 Task: Create Board Data Visualization Platforms and Tools to Workspace Cybersecurity Services. Create Board Product Marketing Plan Development to Workspace Cybersecurity Services. Create Board Customer Feedback and Insight Collection and Analysis to Workspace Cybersecurity Services
Action: Mouse moved to (309, 413)
Screenshot: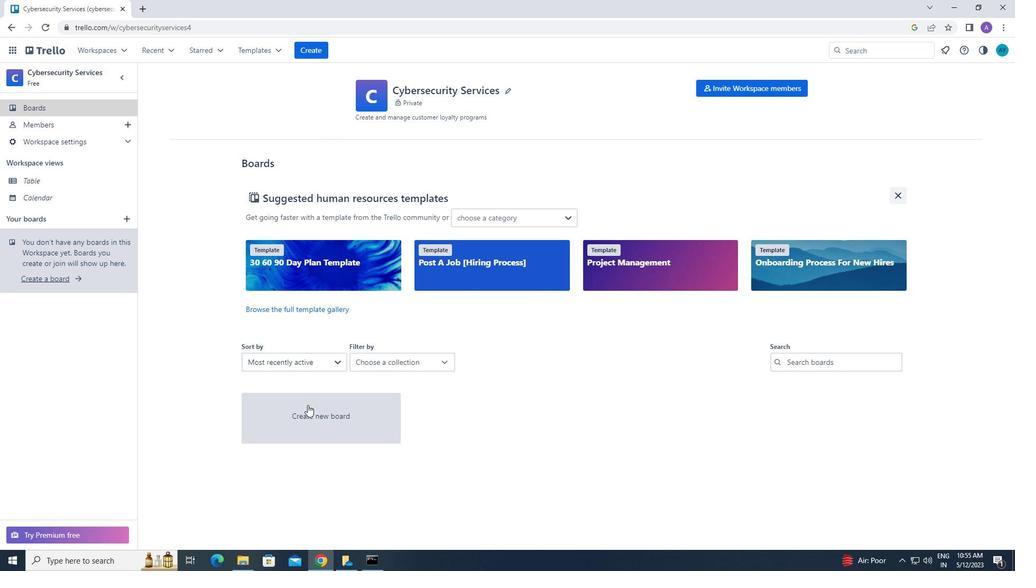 
Action: Mouse pressed left at (309, 413)
Screenshot: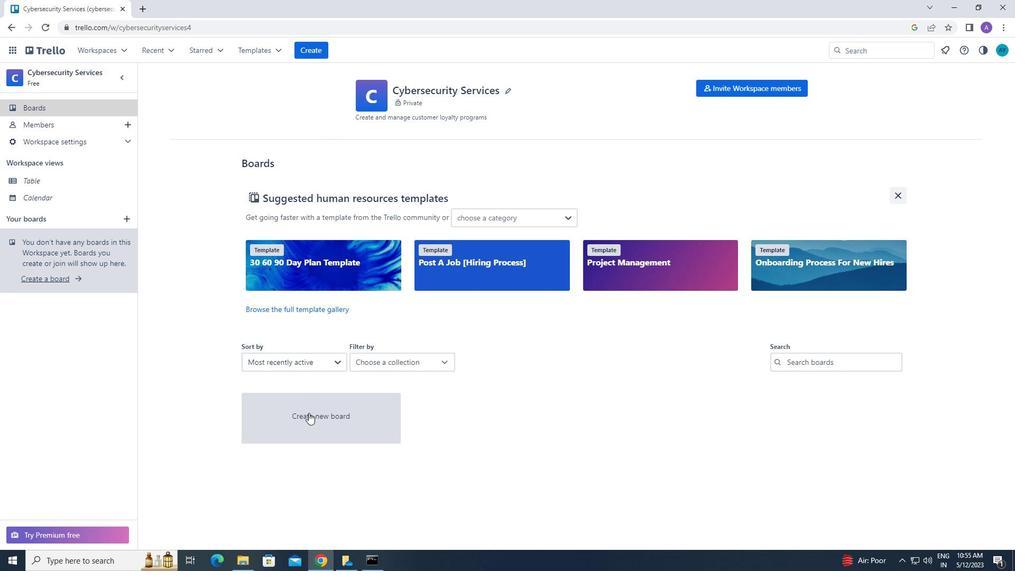 
Action: Mouse moved to (435, 374)
Screenshot: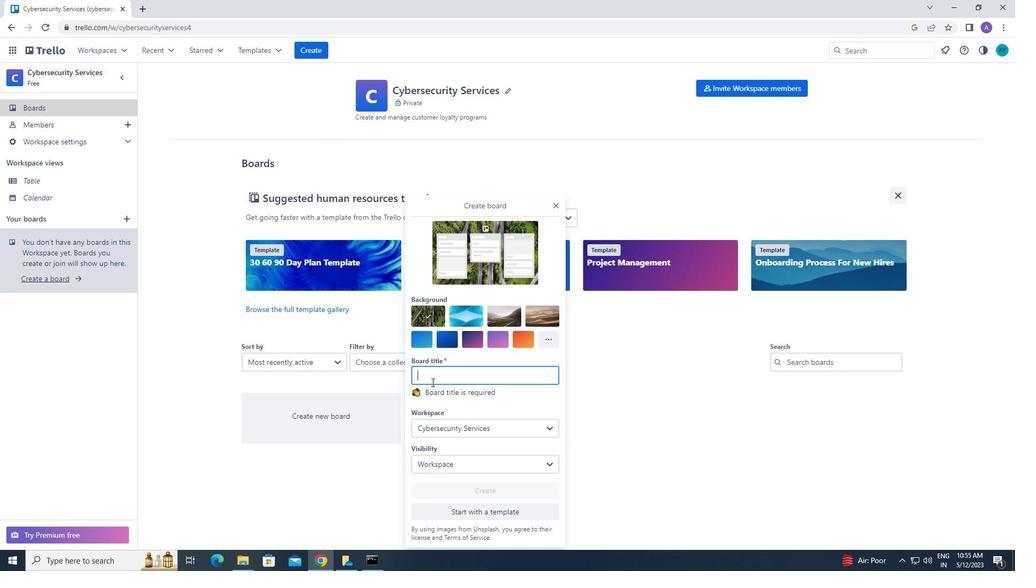 
Action: Mouse pressed left at (435, 374)
Screenshot: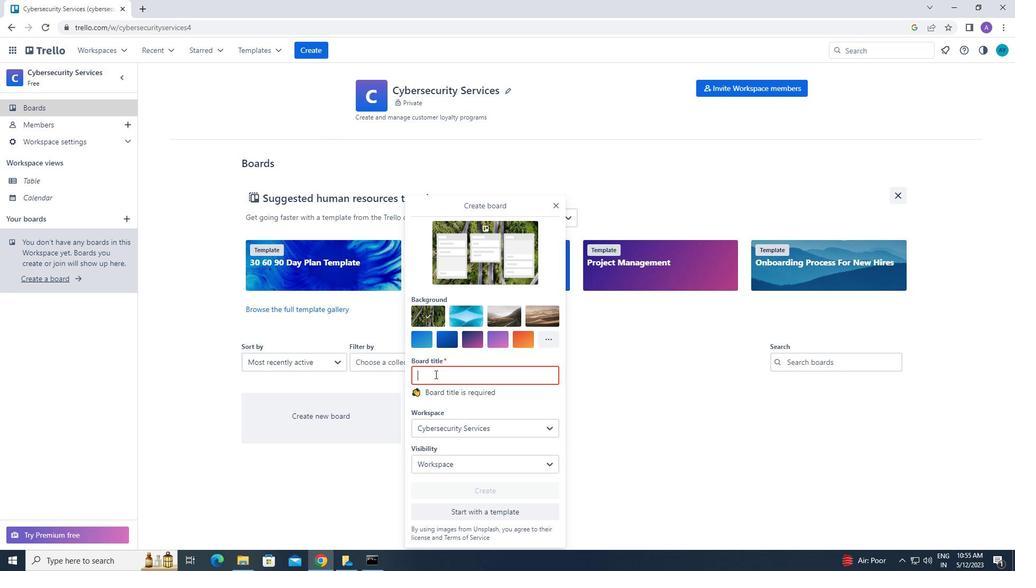 
Action: Key pressed <Key.caps_lock><Key.caps_lock>d<Key.caps_lock>ata<Key.space><Key.caps_lock>v<Key.caps_lock>isualizt<Key.backspace>ato<Key.backspace>ion<Key.space><Key.caps_lock>p<Key.caps_lock>latforma<Key.backspace>s<Key.space>and<Key.space><Key.caps_lock>t<Key.caps_lock>ools
Screenshot: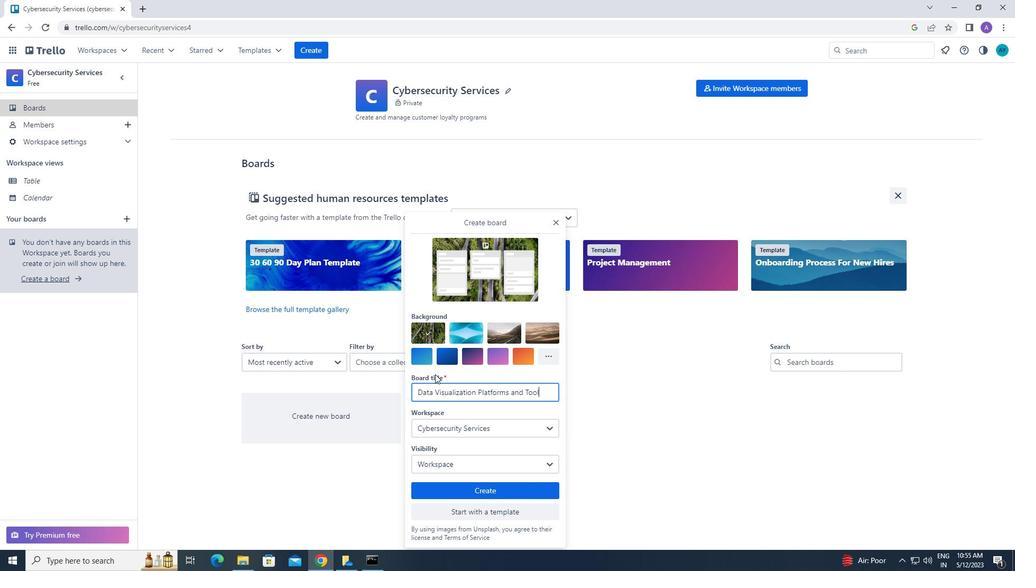 
Action: Mouse moved to (510, 493)
Screenshot: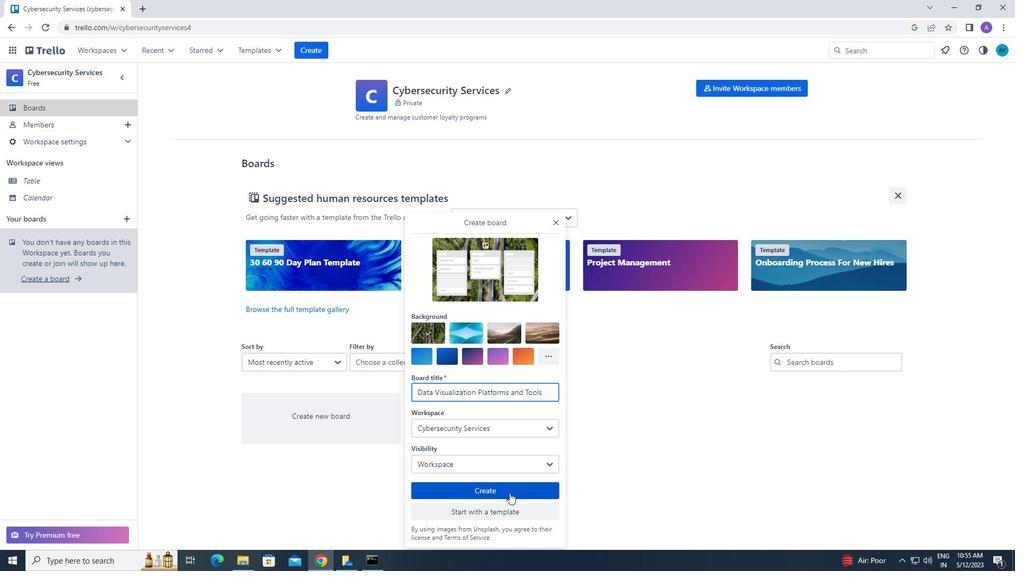 
Action: Mouse pressed left at (510, 493)
Screenshot: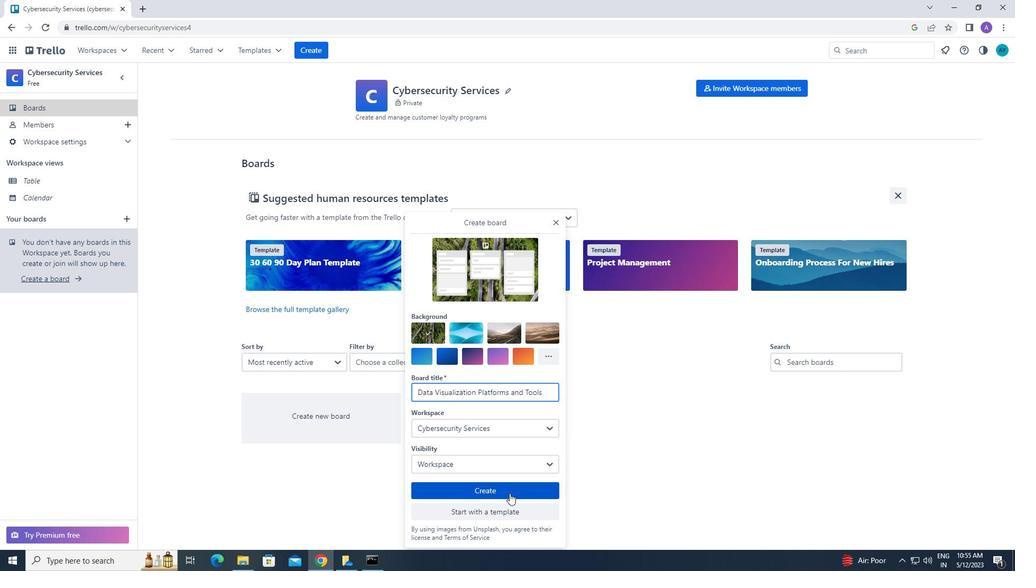 
Action: Mouse moved to (306, 48)
Screenshot: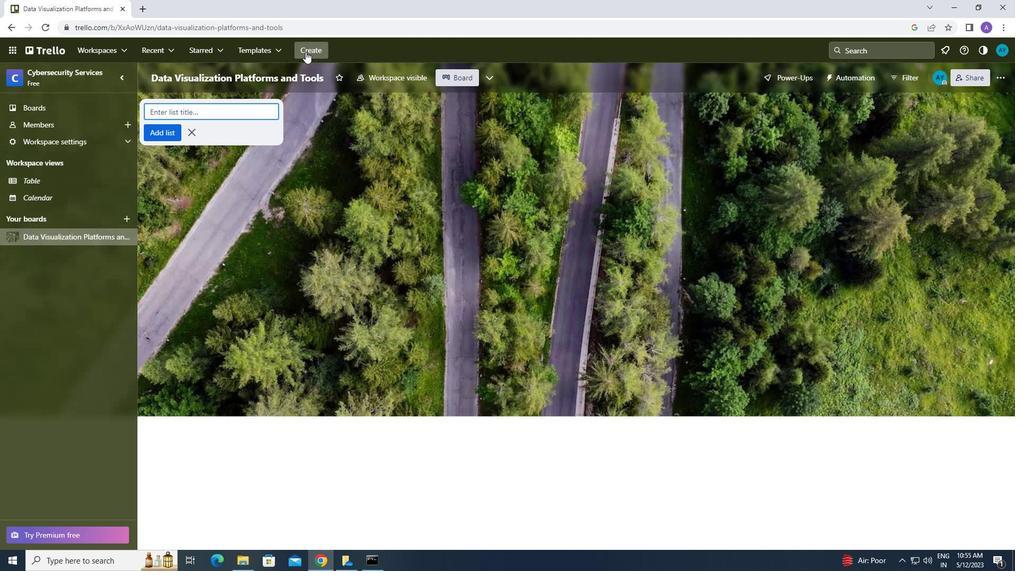 
Action: Mouse pressed left at (306, 48)
Screenshot: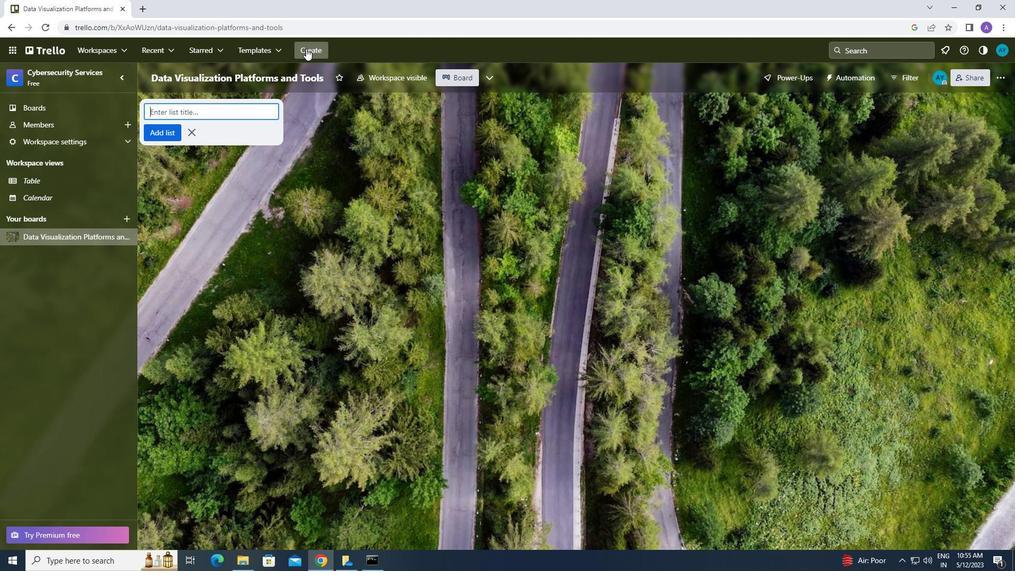 
Action: Mouse moved to (315, 87)
Screenshot: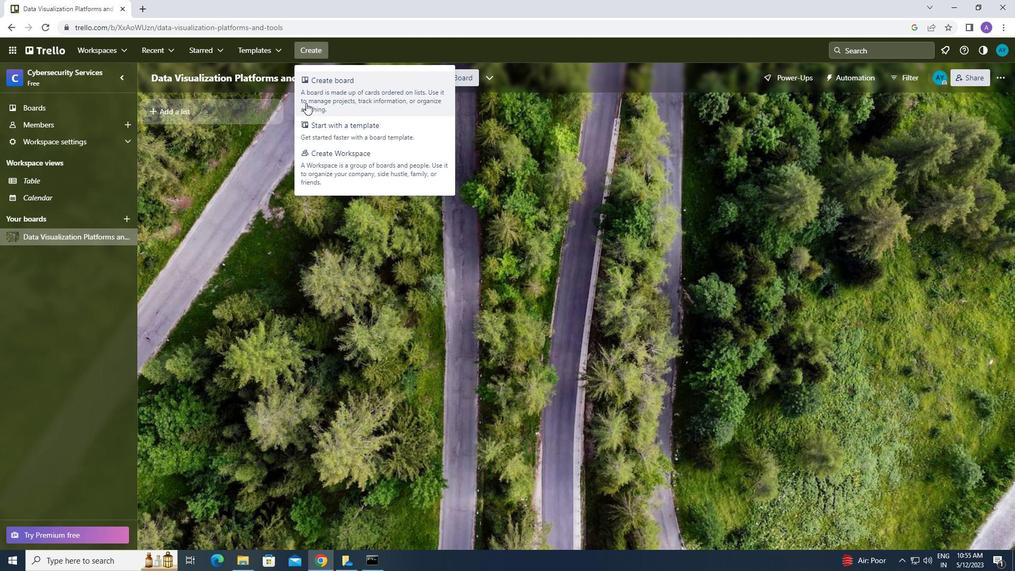 
Action: Mouse pressed left at (315, 87)
Screenshot: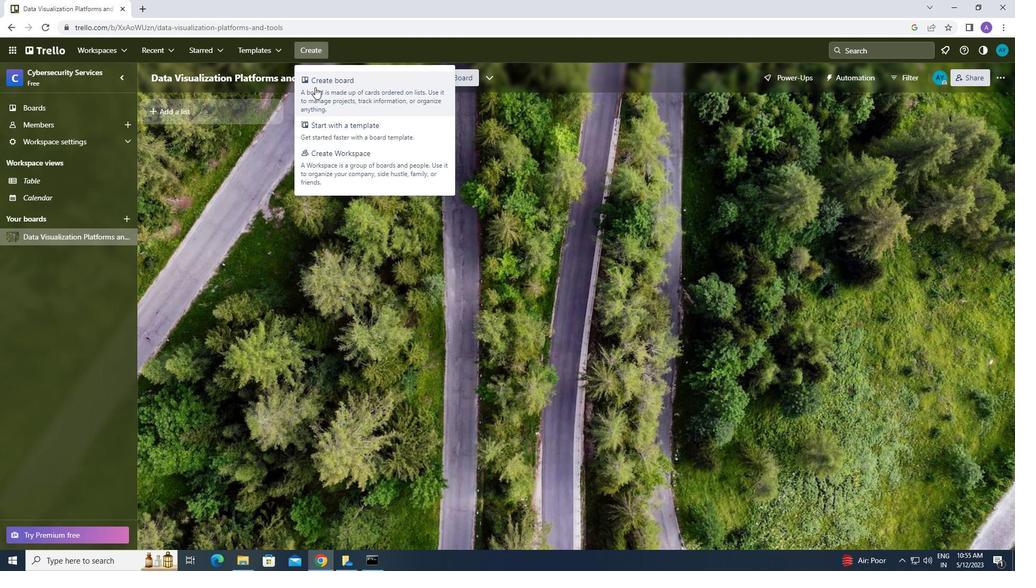 
Action: Mouse moved to (332, 248)
Screenshot: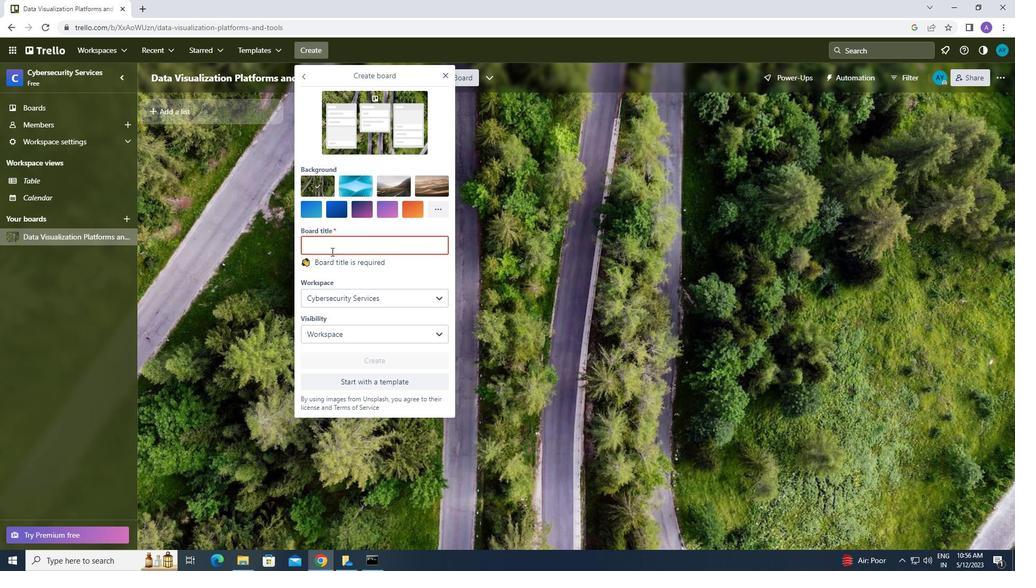 
Action: Mouse pressed left at (332, 248)
Screenshot: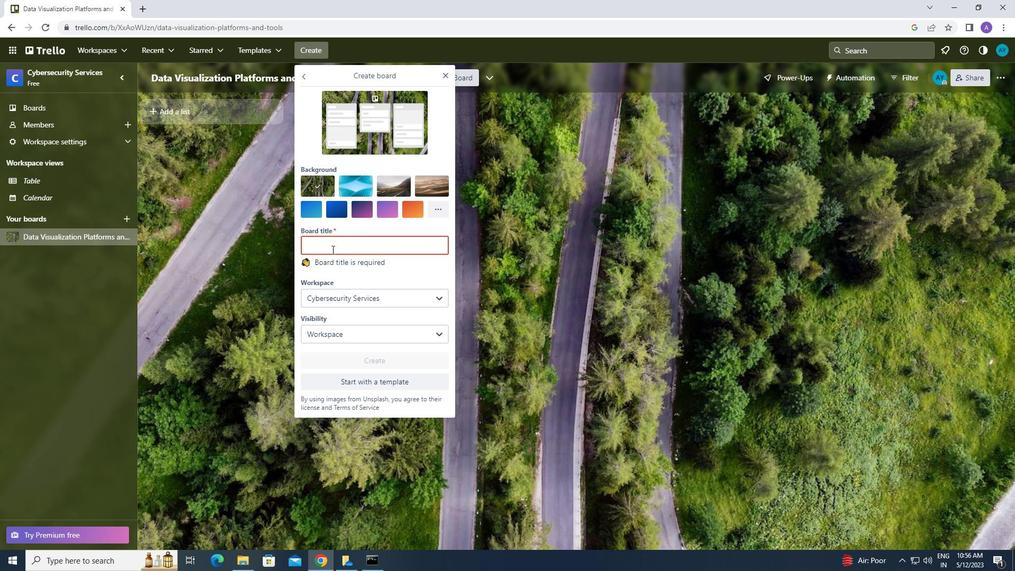 
Action: Key pressed <Key.caps_lock>p<Key.caps_lock>roduct<Key.space><Key.caps_lock>m<Key.caps_lock>arketing<Key.space><Key.caps_lock>p<Key.caps_lock>lan<Key.space><Key.caps_lock>d<Key.caps_lock>evelopment
Screenshot: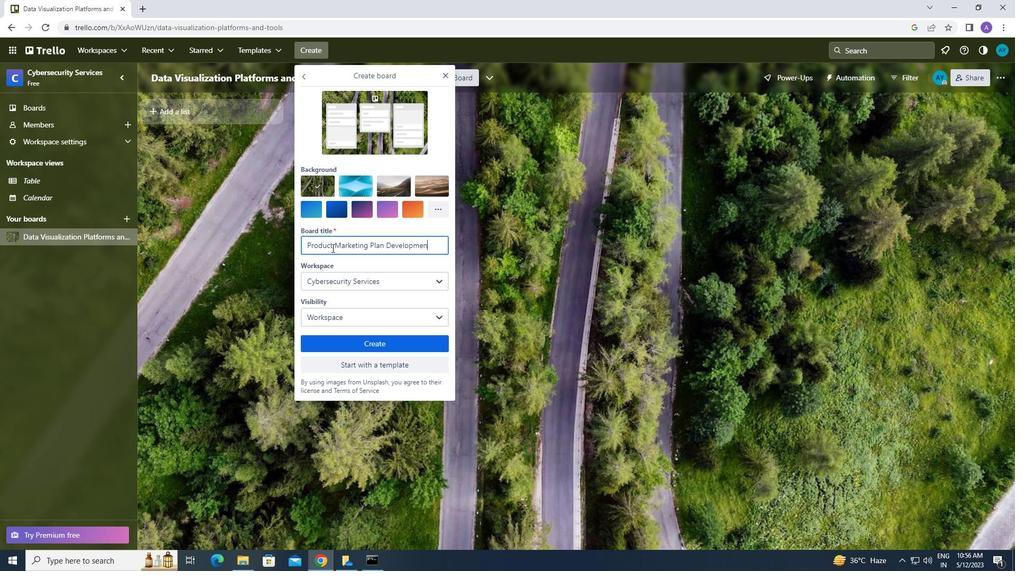 
Action: Mouse moved to (339, 341)
Screenshot: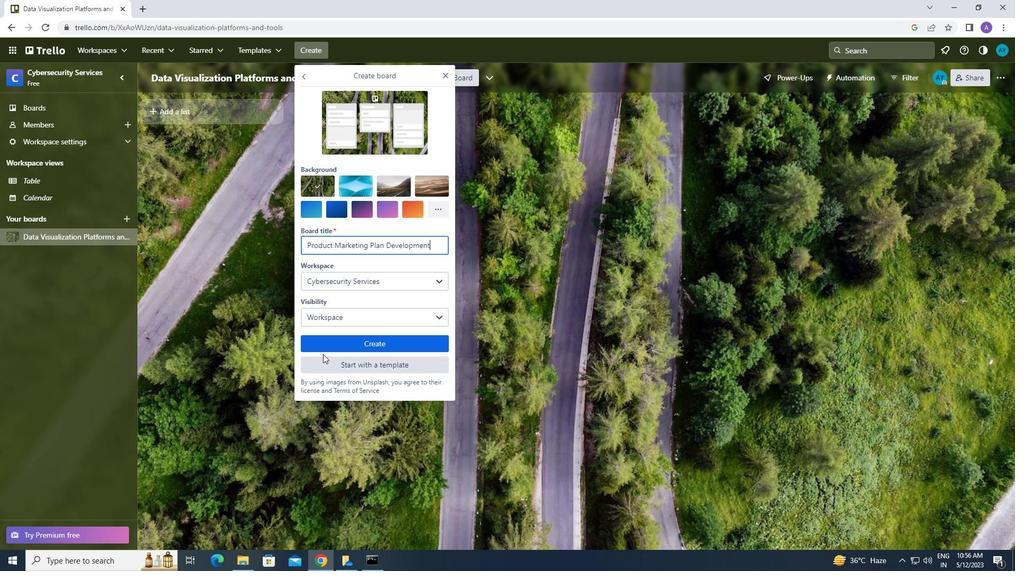 
Action: Mouse pressed left at (339, 341)
Screenshot: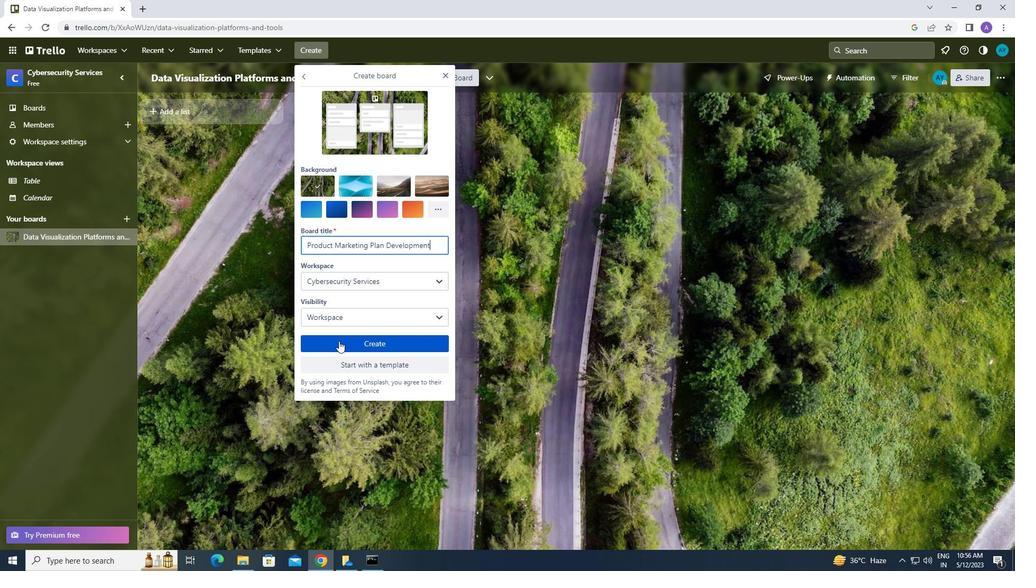 
Action: Mouse moved to (315, 52)
Screenshot: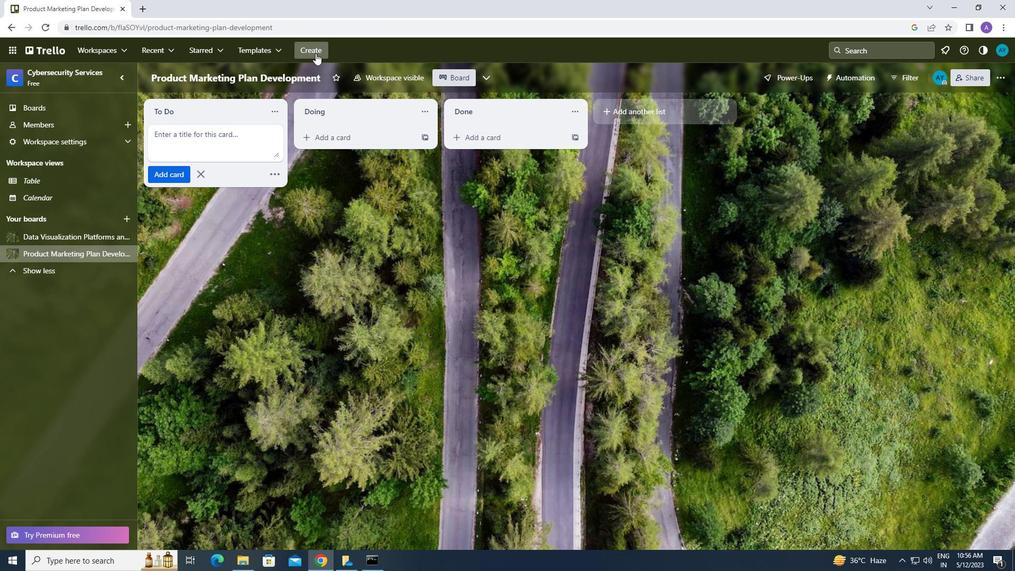 
Action: Mouse pressed left at (315, 52)
Screenshot: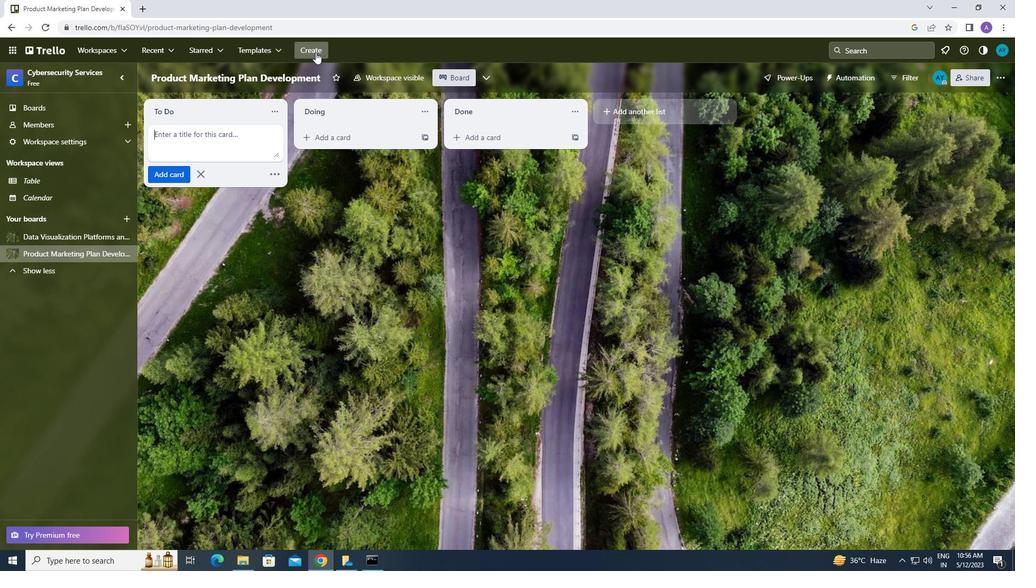 
Action: Mouse moved to (328, 86)
Screenshot: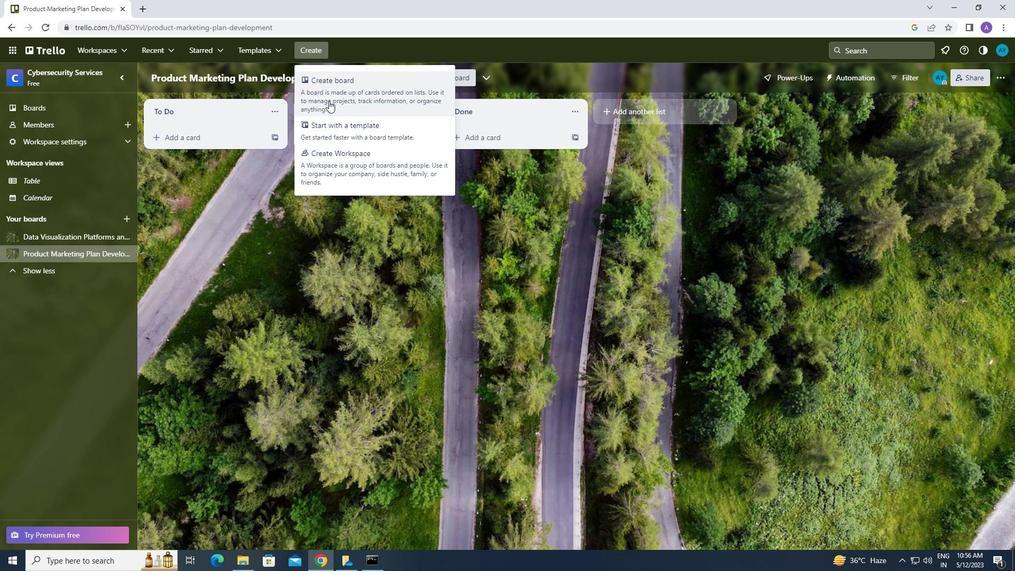 
Action: Mouse pressed left at (328, 86)
Screenshot: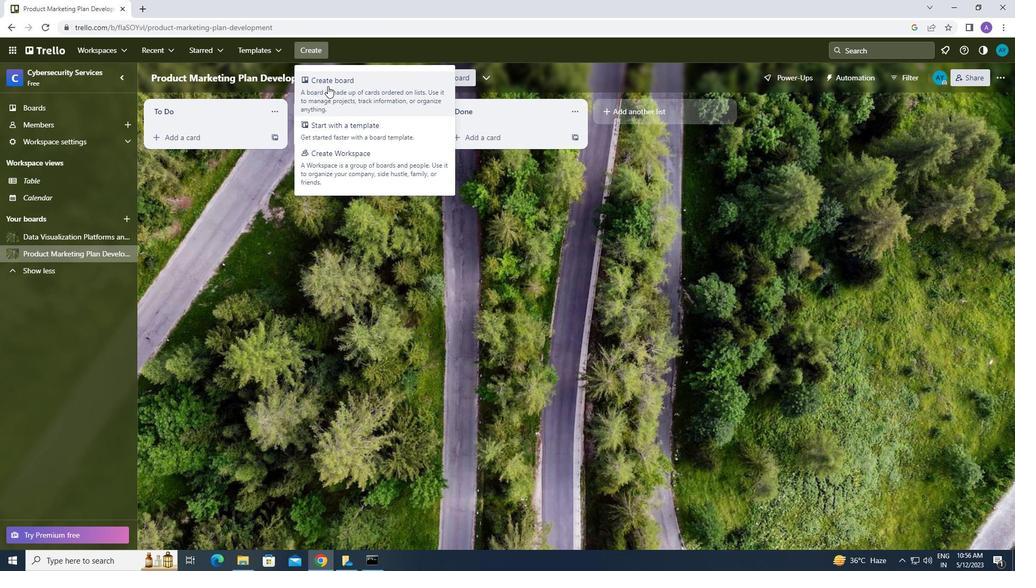 
Action: Mouse moved to (325, 243)
Screenshot: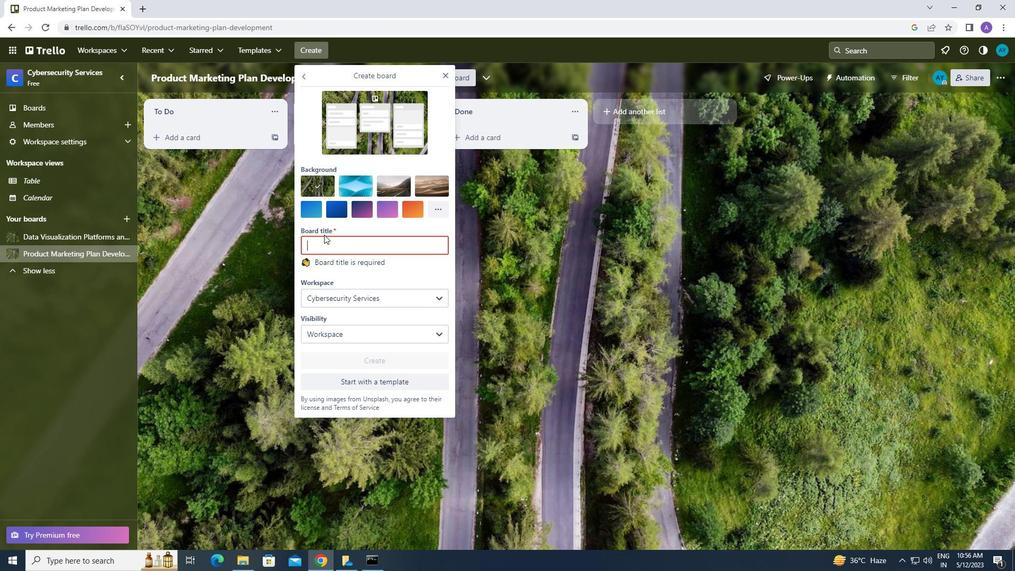 
Action: Mouse pressed left at (325, 243)
Screenshot: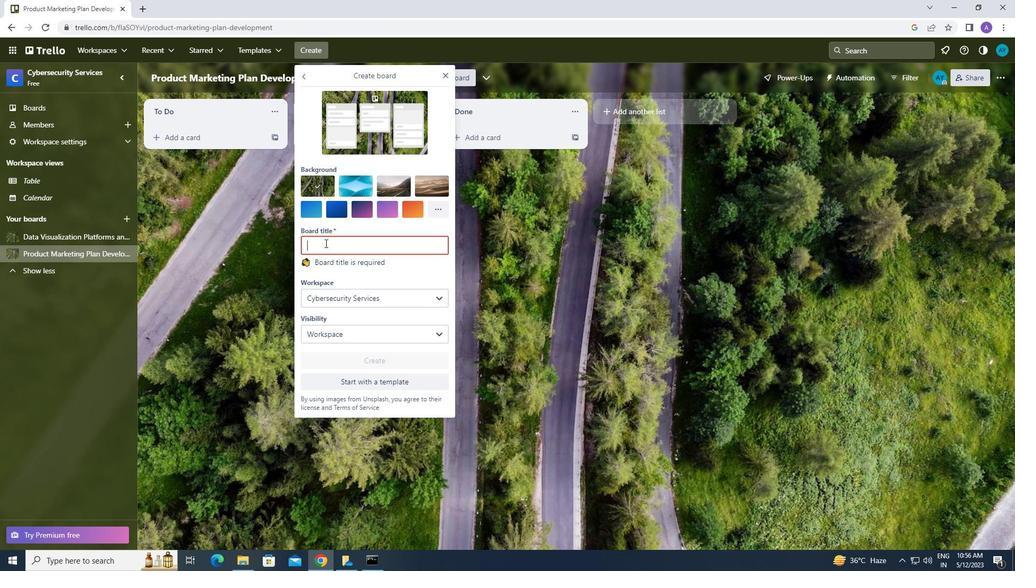 
Action: Mouse moved to (325, 244)
Screenshot: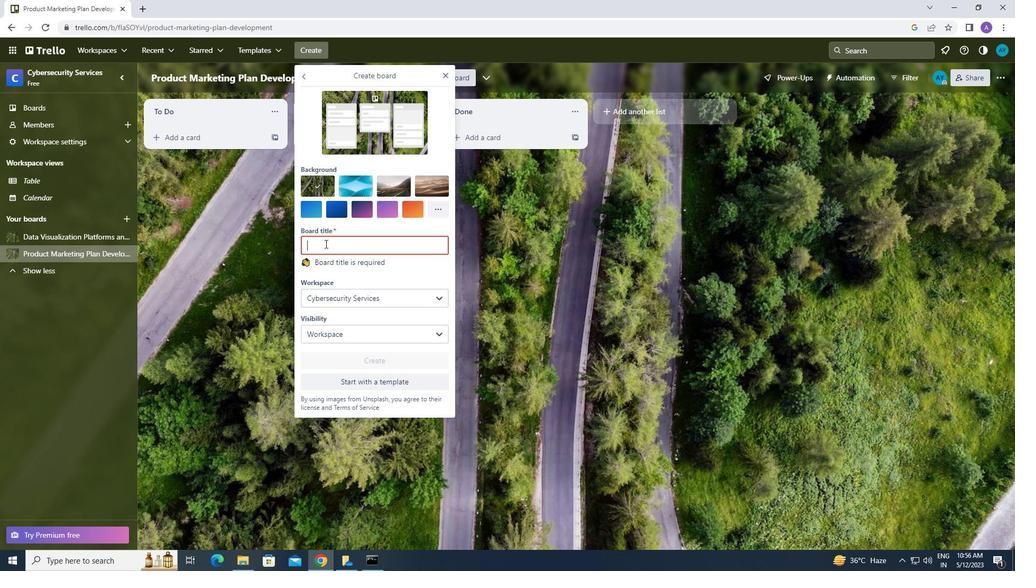 
Action: Key pressed <Key.caps_lock>c<Key.caps_lock>ustomer<Key.space><Key.caps_lock>f<Key.caps_lock>eedback<Key.space>and<Key.space><Key.caps_lock>i<Key.caps_lock>nsight<Key.space><Key.caps_lock>c<Key.caps_lock>ollections<Key.backspace><Key.space>and<Key.space><Key.caps_lock>a<Key.caps_lock>nalysis
Screenshot: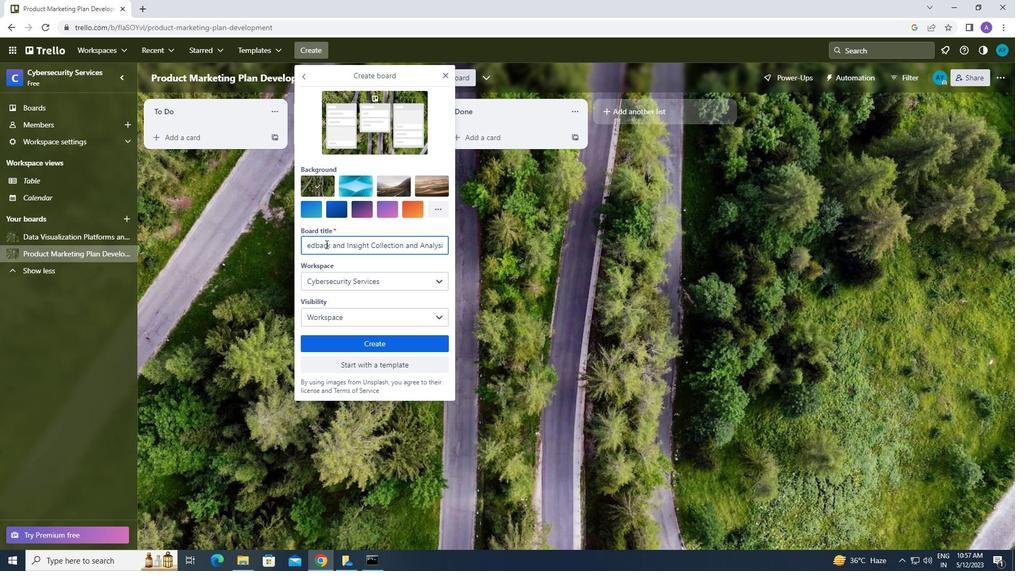 
Action: Mouse moved to (337, 341)
Screenshot: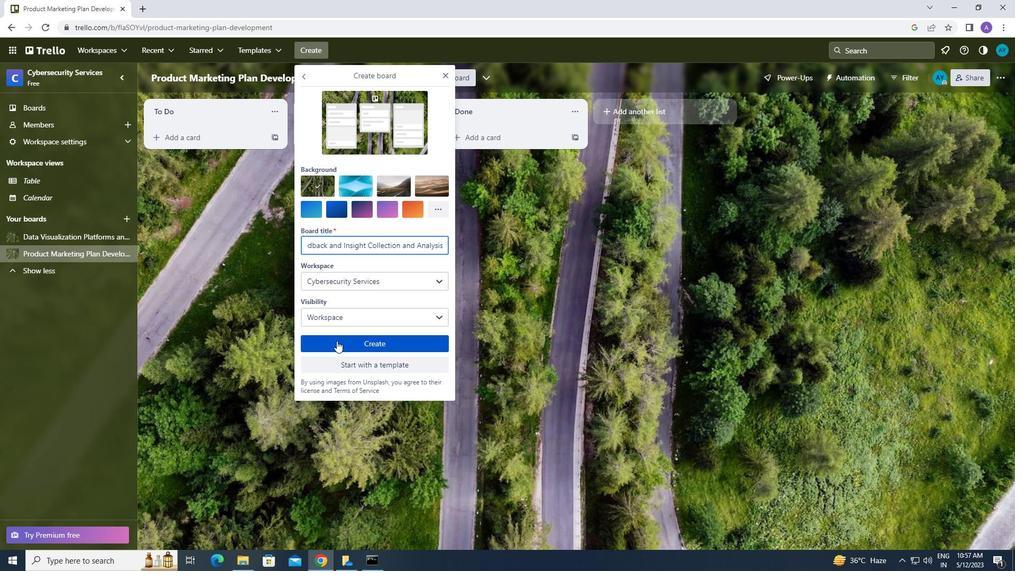 
Action: Mouse pressed left at (337, 341)
Screenshot: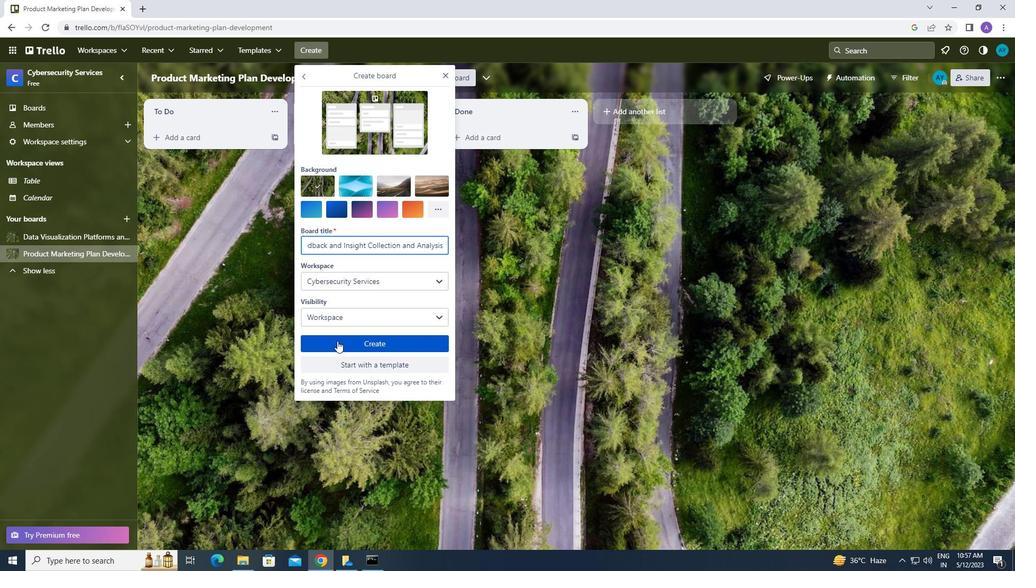 
